 Task: Use the formula "FORECAST" in spreadsheet "Project protfolio".
Action: Mouse moved to (133, 78)
Screenshot: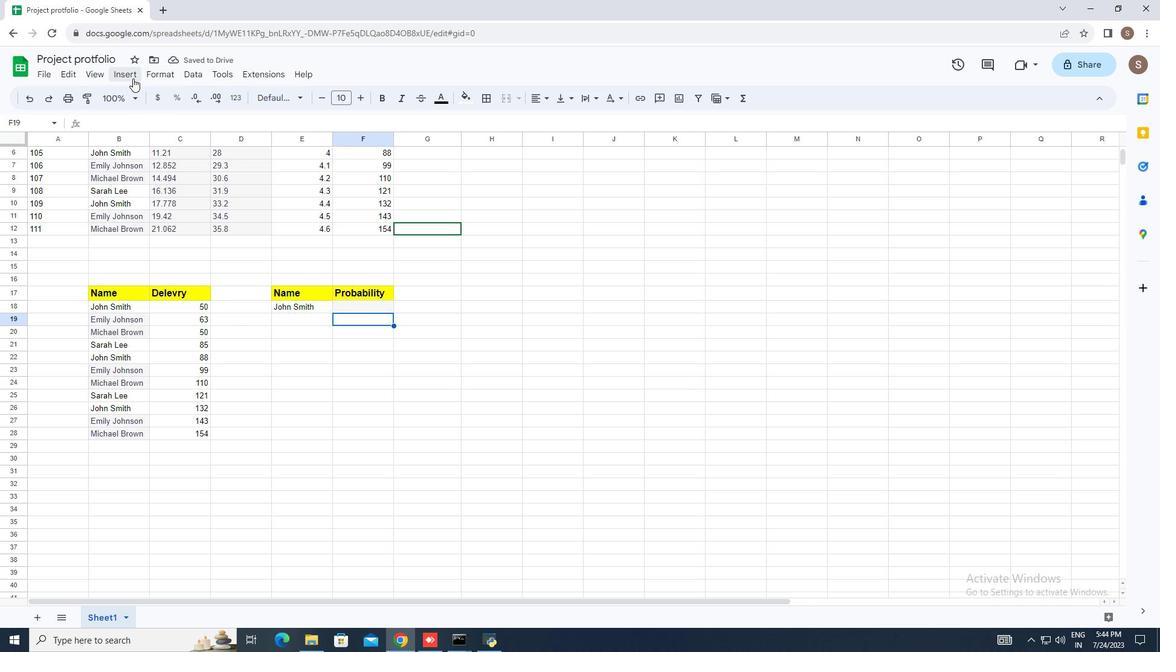 
Action: Mouse pressed left at (133, 78)
Screenshot: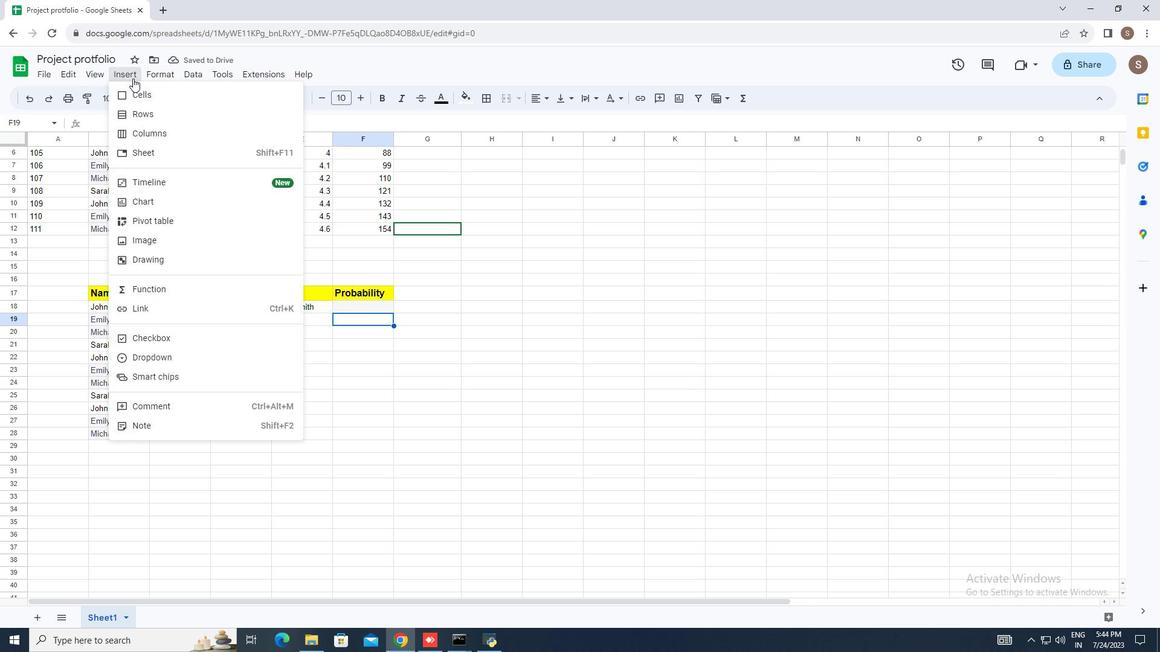 
Action: Mouse moved to (201, 285)
Screenshot: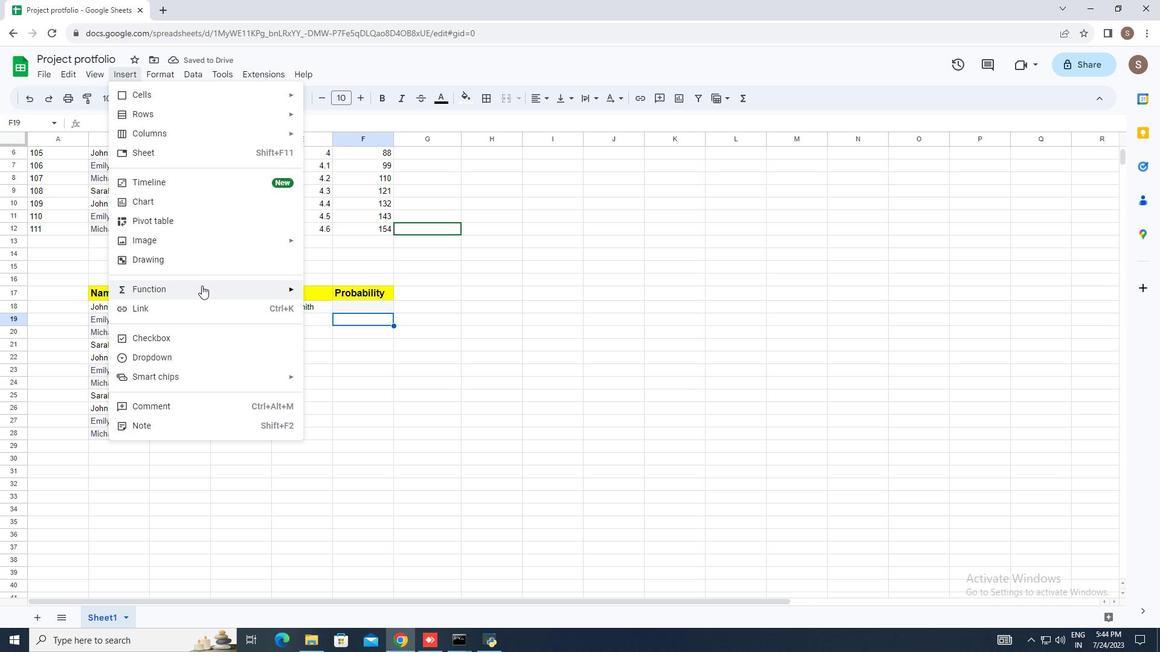 
Action: Mouse pressed left at (201, 285)
Screenshot: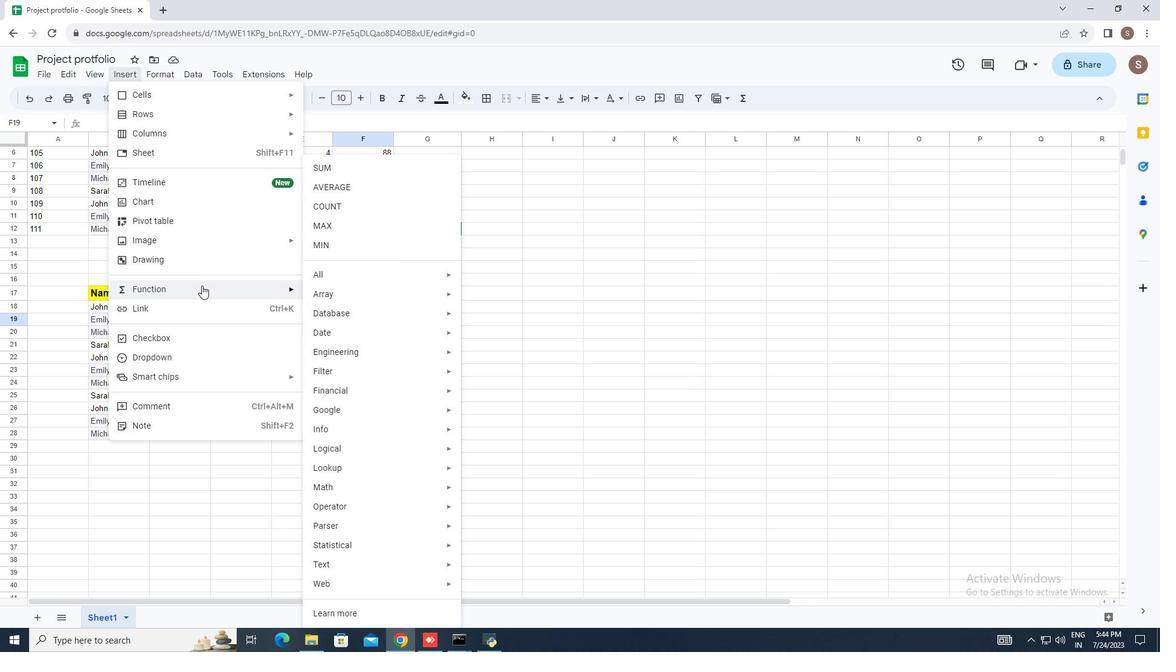 
Action: Mouse moved to (348, 275)
Screenshot: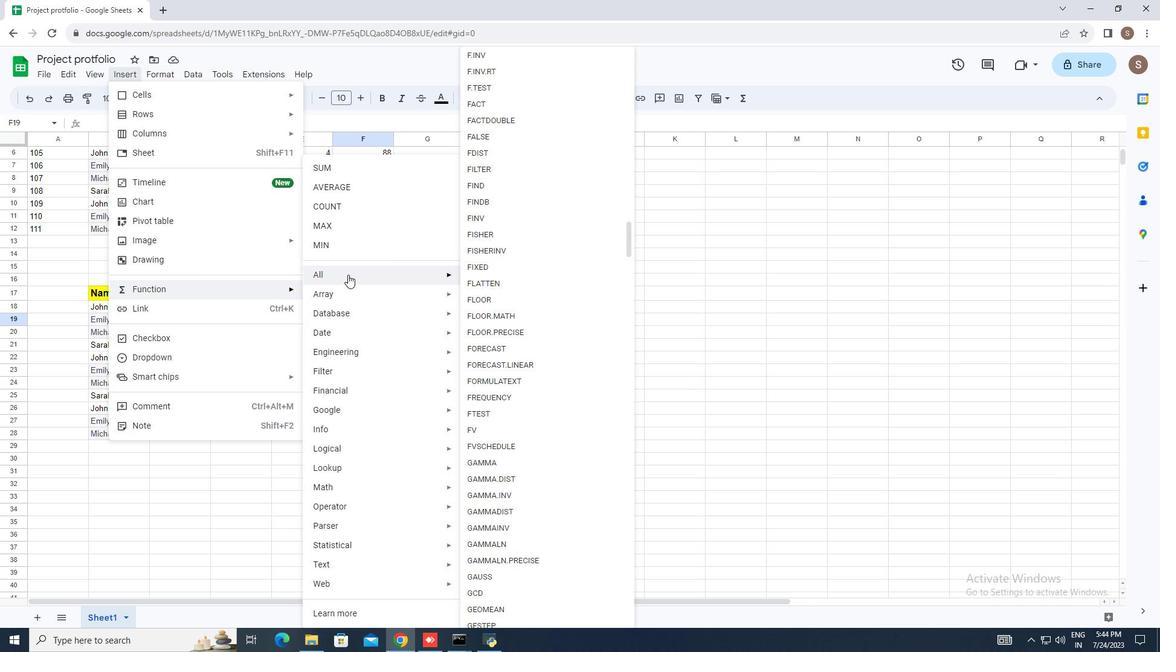 
Action: Mouse pressed left at (348, 275)
Screenshot: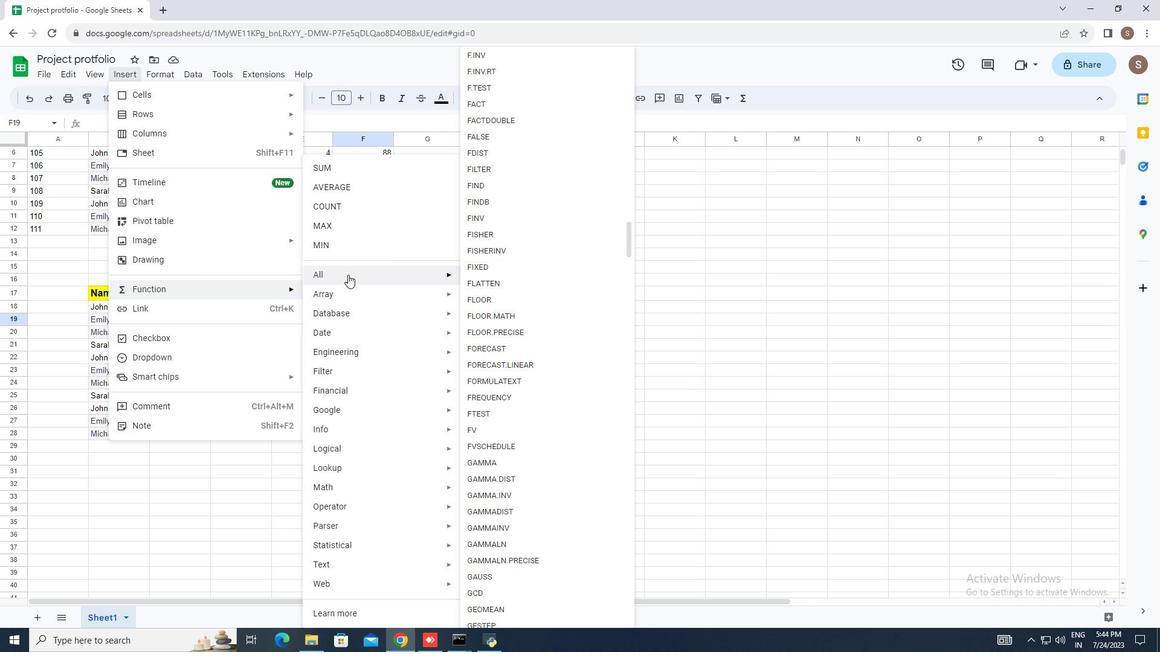 
Action: Mouse moved to (523, 351)
Screenshot: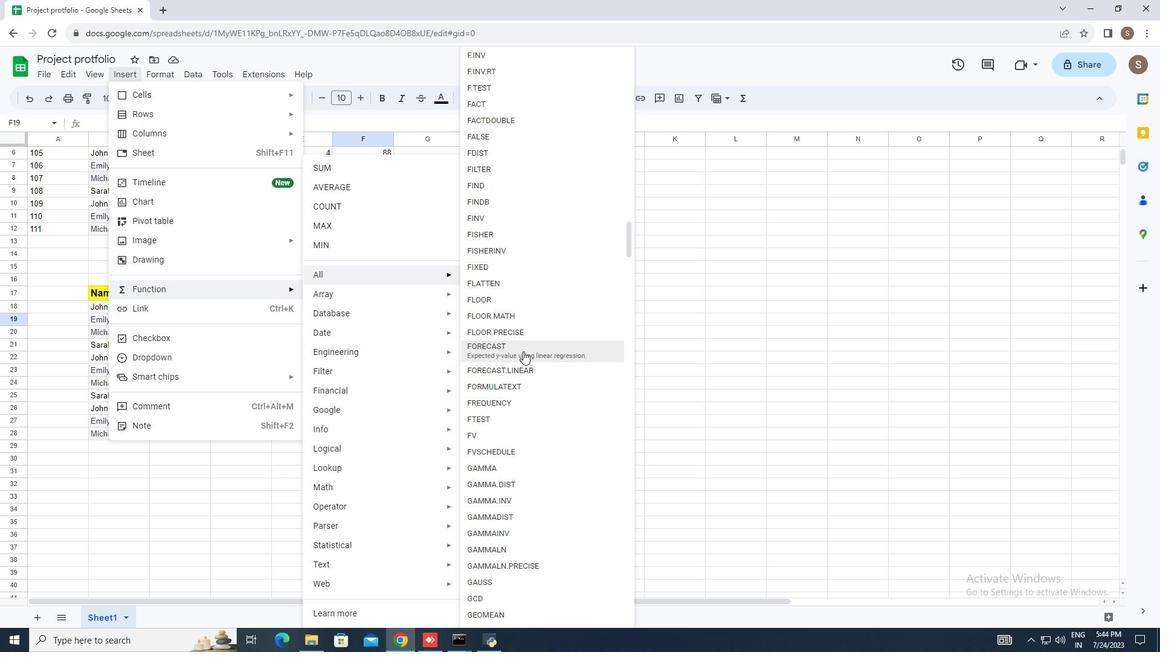 
Action: Mouse pressed left at (523, 351)
Screenshot: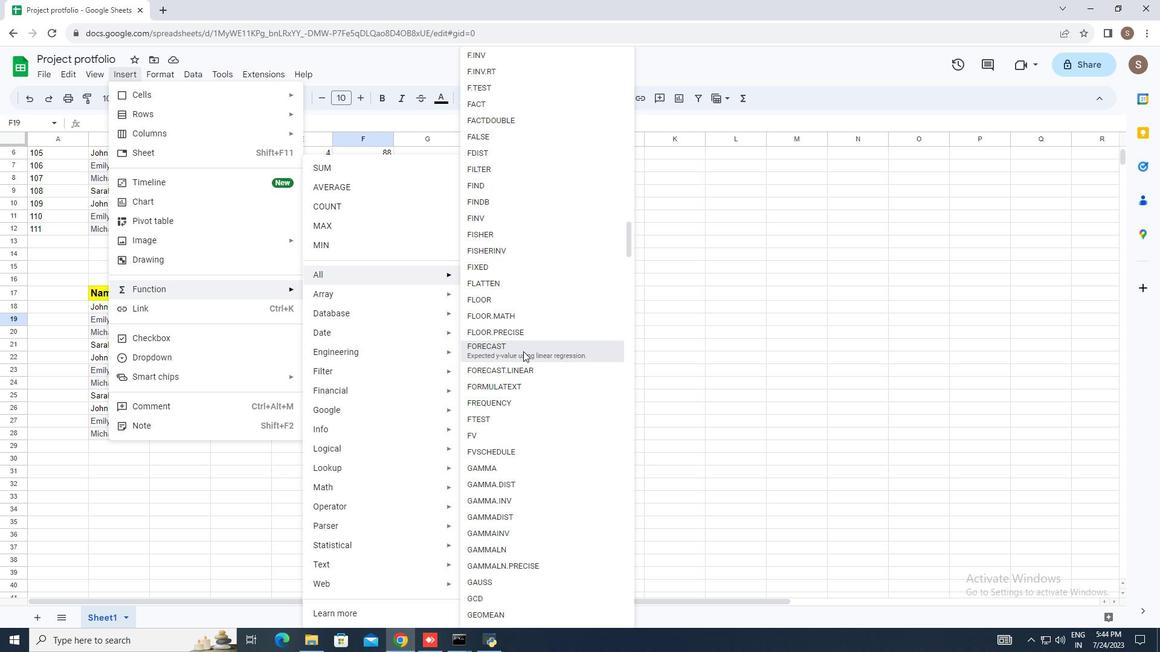
Action: Mouse moved to (467, 312)
Screenshot: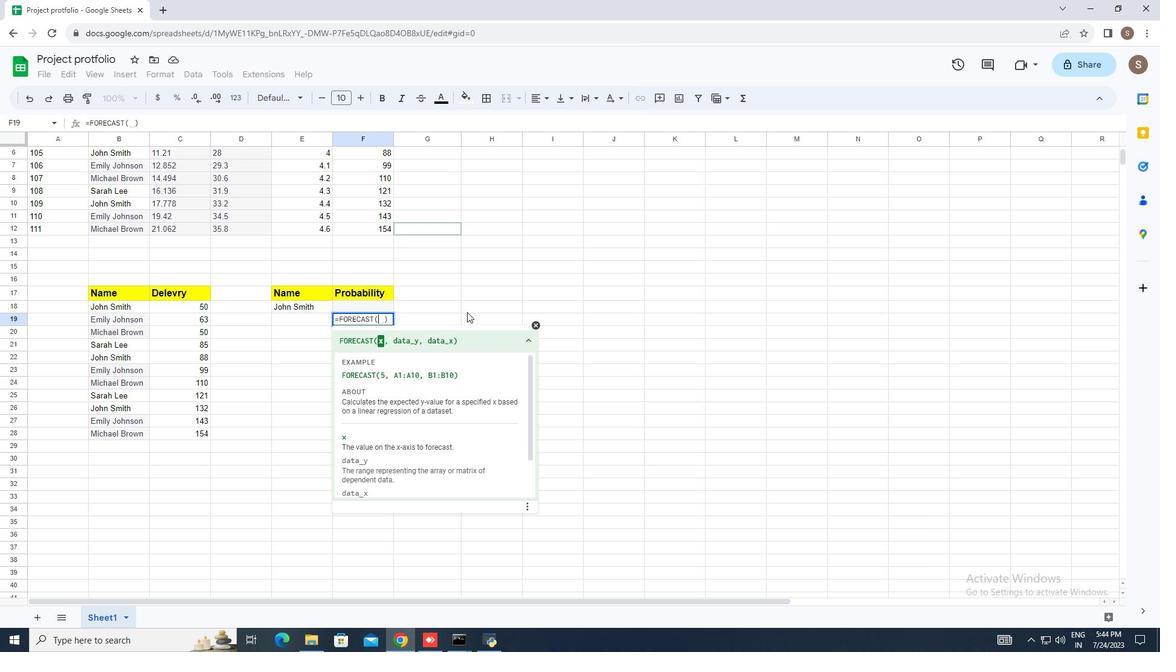 
Action: Key pressed 5,<Key.space><Key.shift>A1<Key.shift_r>:<Key.shift>A10,<Key.space>
Screenshot: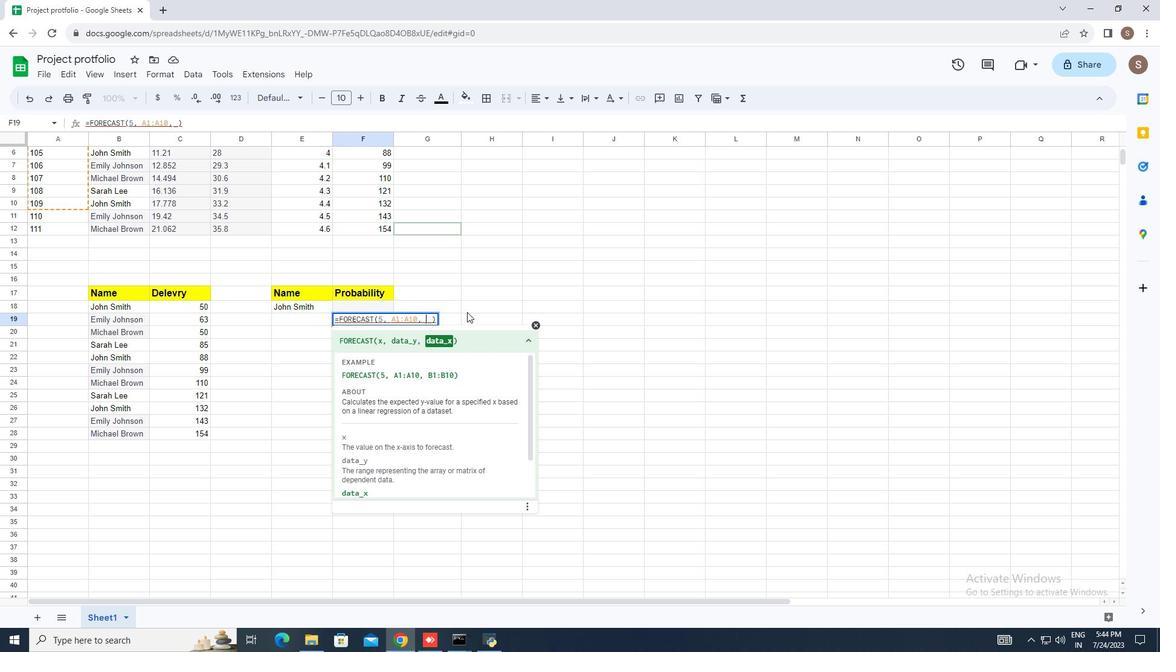 
Action: Mouse moved to (210, 250)
Screenshot: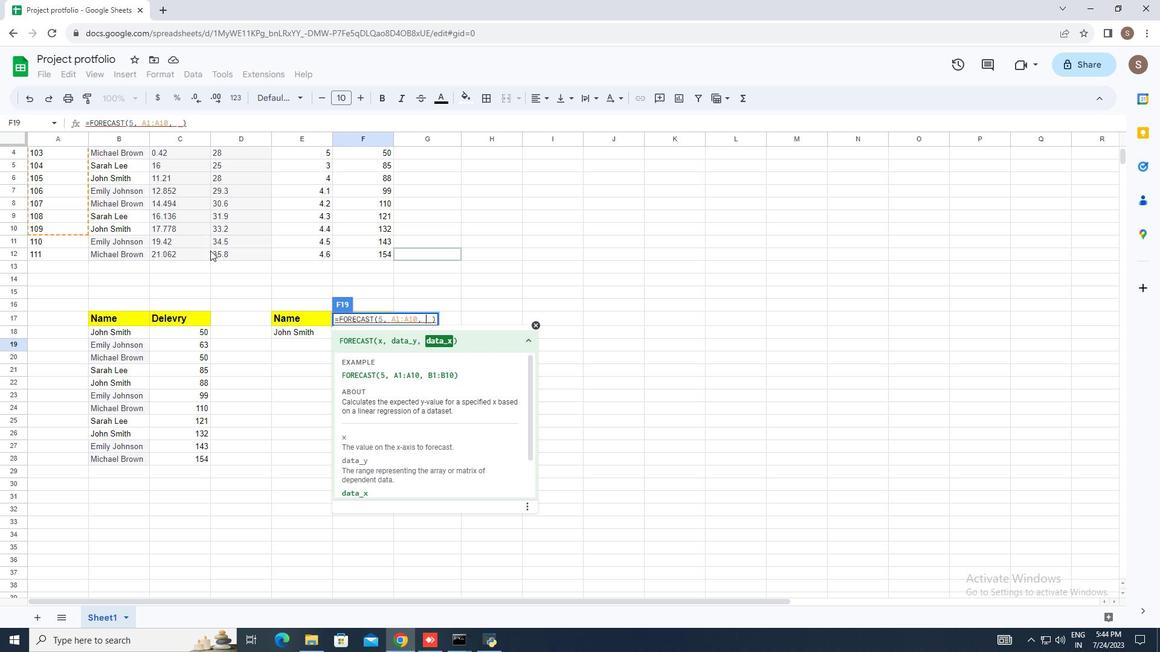 
Action: Mouse scrolled (210, 251) with delta (0, 0)
Screenshot: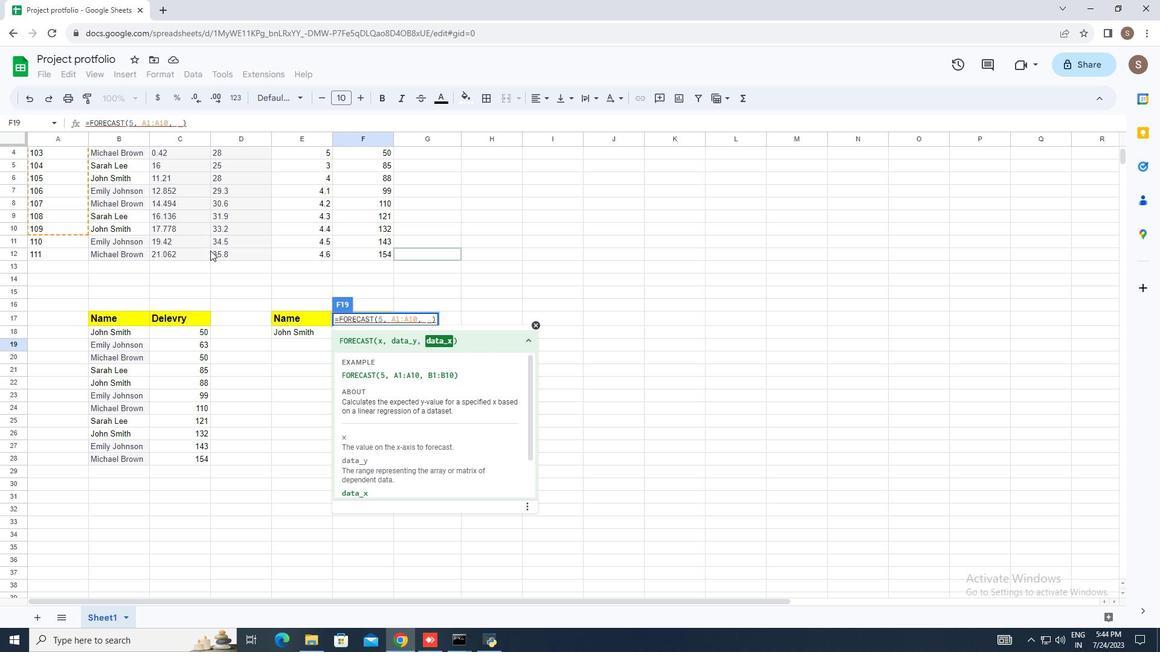 
Action: Mouse scrolled (210, 251) with delta (0, 0)
Screenshot: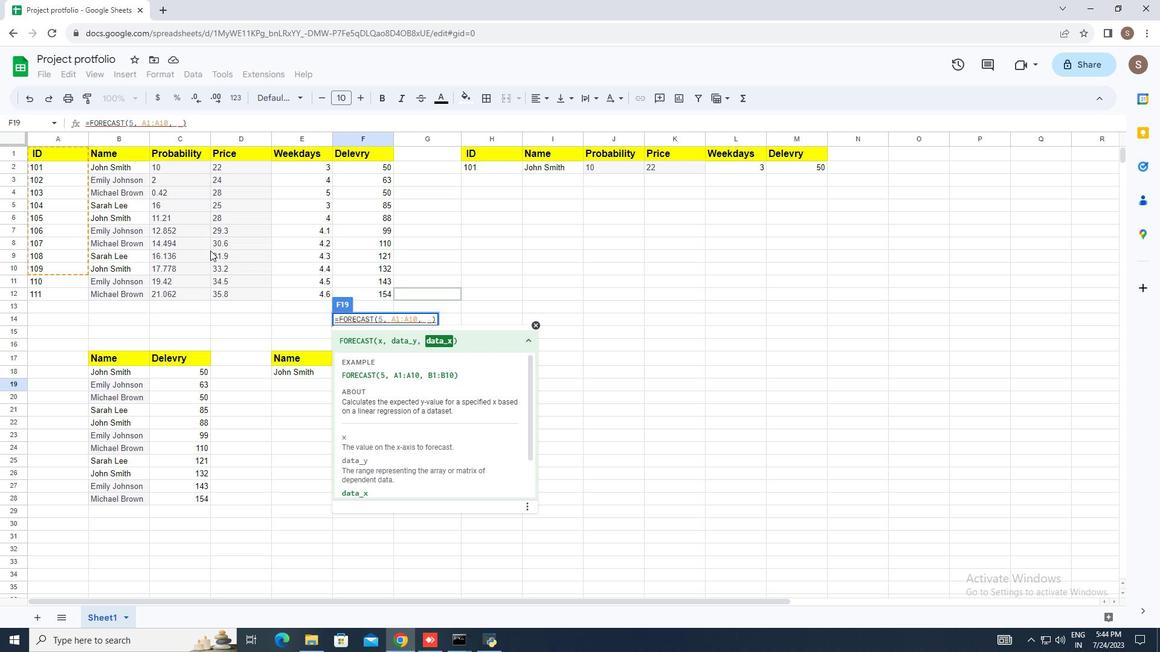 
Action: Mouse moved to (171, 149)
Screenshot: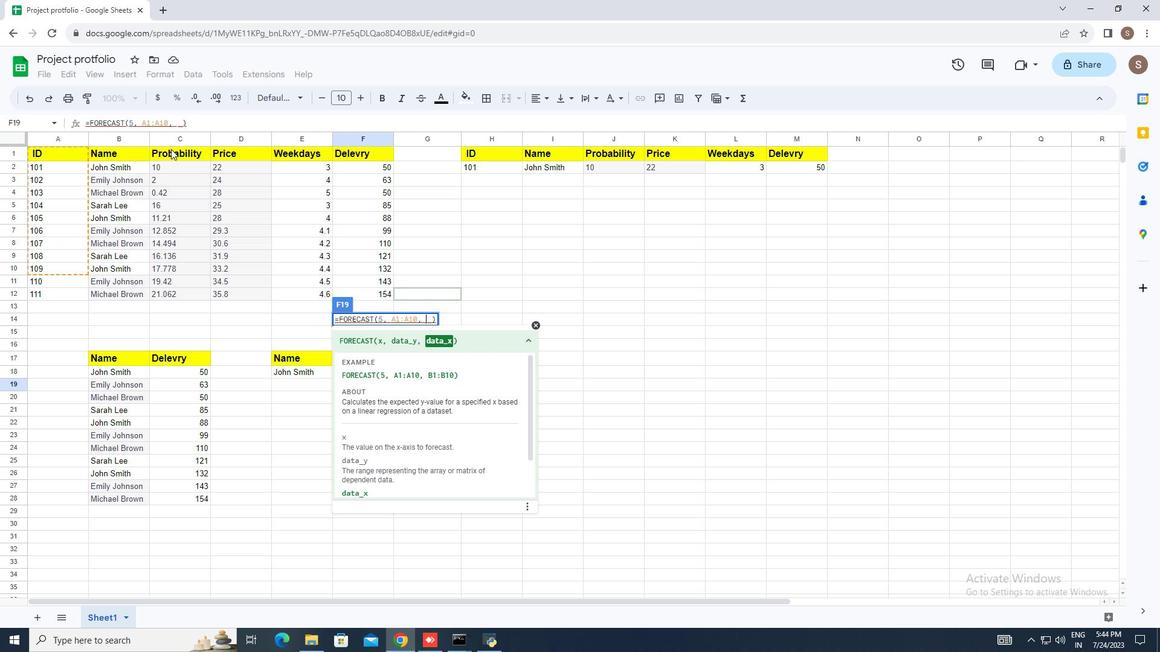 
Action: Mouse pressed left at (171, 149)
Screenshot: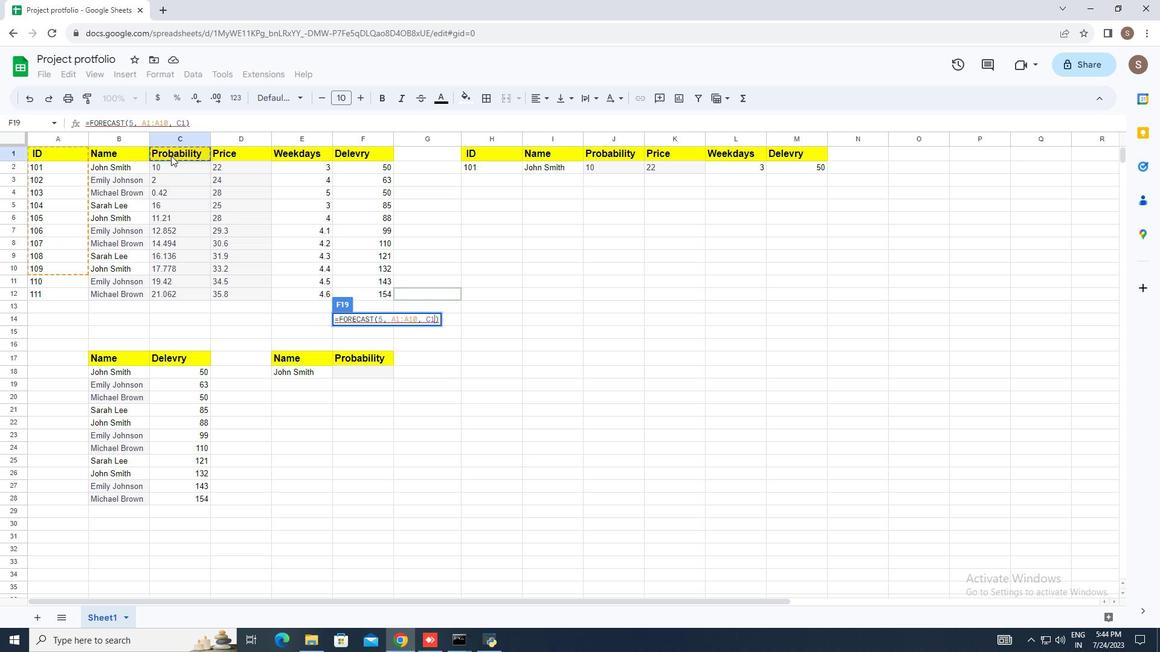 
Action: Mouse moved to (443, 350)
Screenshot: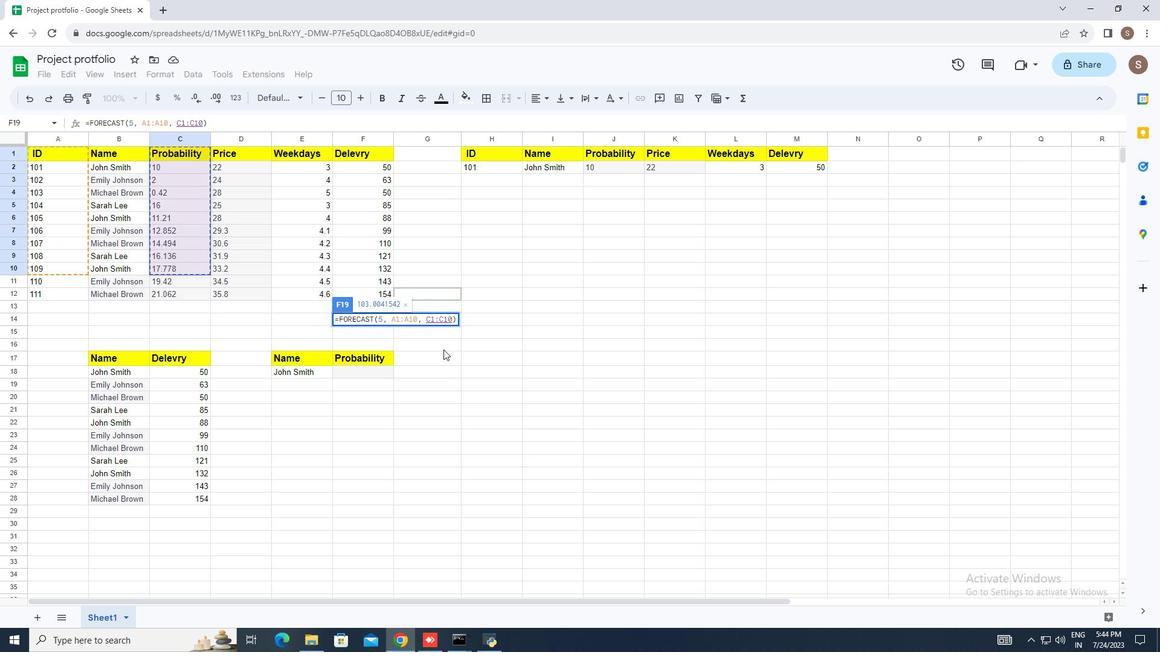 
Action: Key pressed <Key.enter>
Screenshot: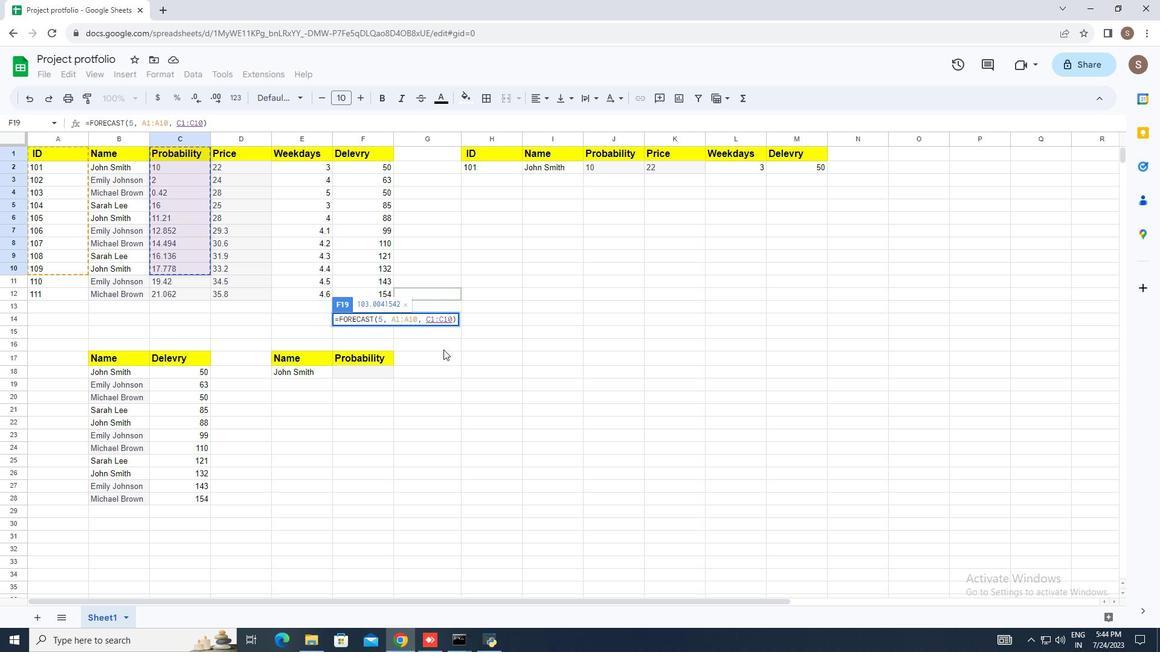 
Action: Mouse moved to (432, 510)
Screenshot: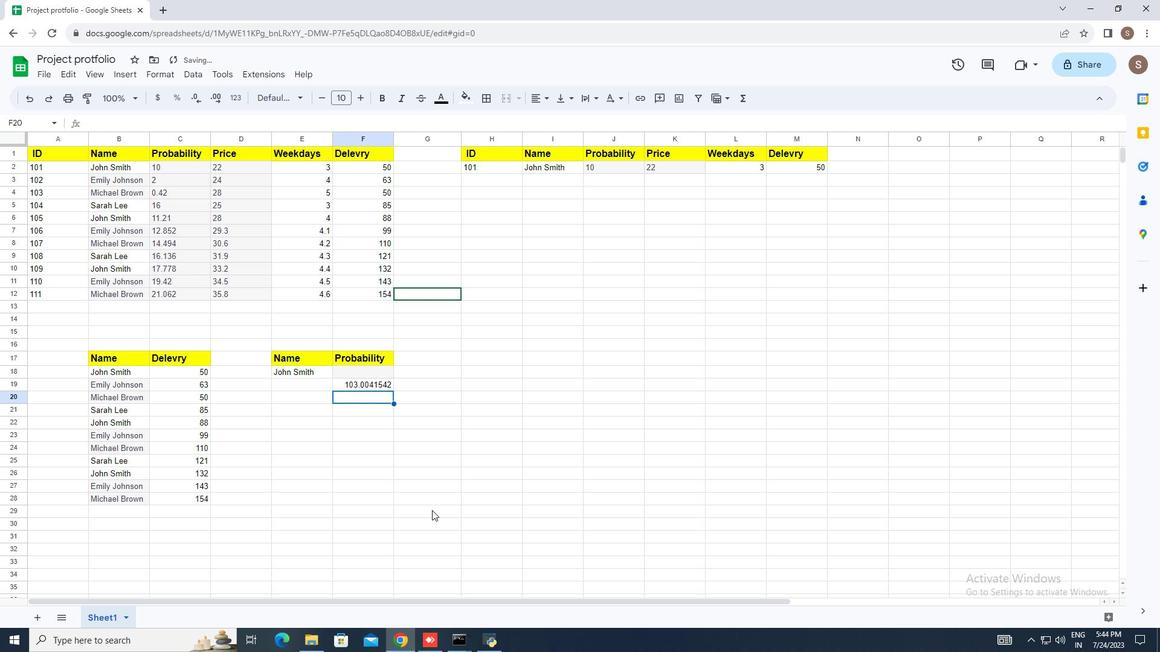
